 Task: Choose the branch for GitHub pages in the repository "JS" to main.
Action: Mouse moved to (984, 78)
Screenshot: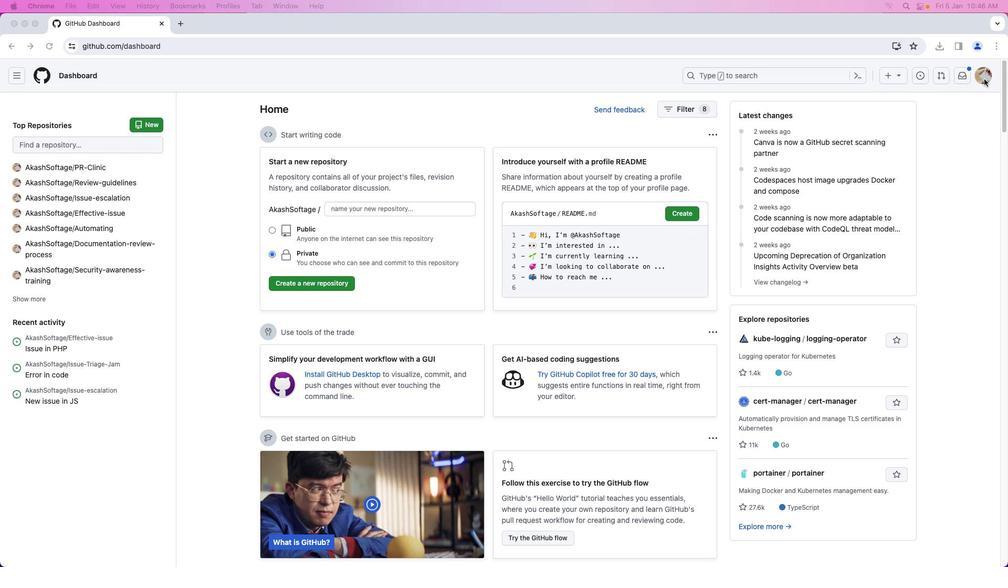
Action: Mouse pressed left at (984, 78)
Screenshot: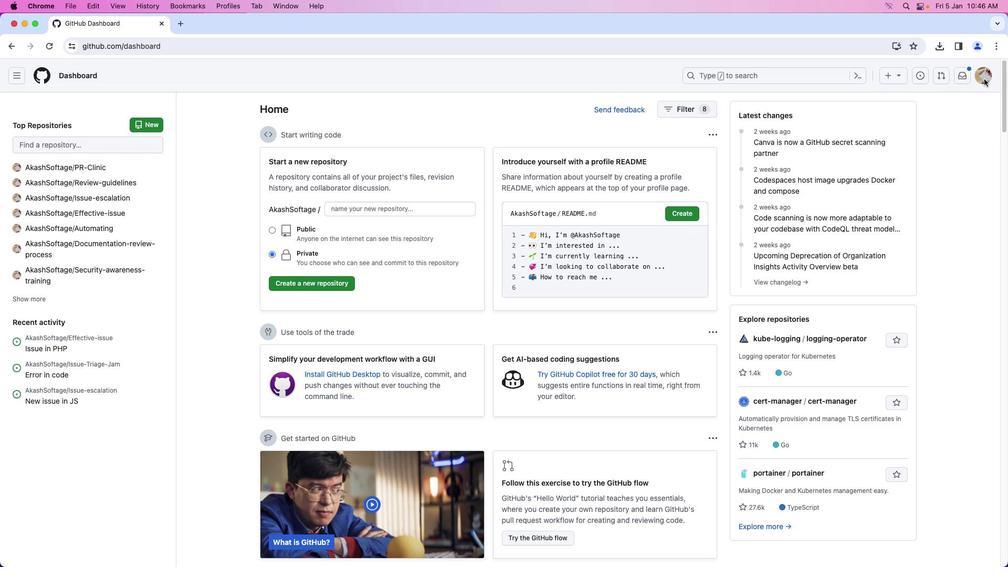 
Action: Mouse moved to (983, 78)
Screenshot: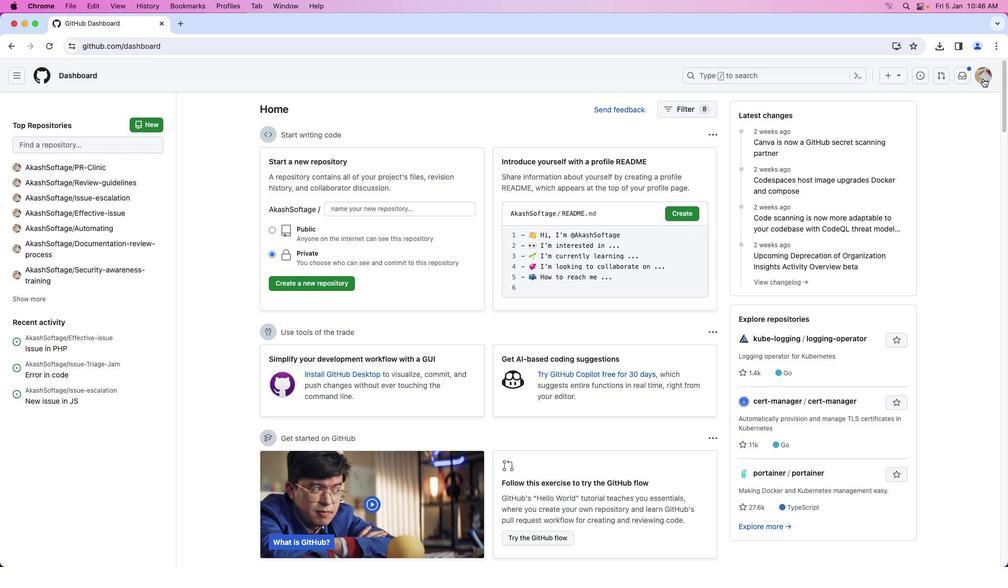 
Action: Mouse pressed left at (983, 78)
Screenshot: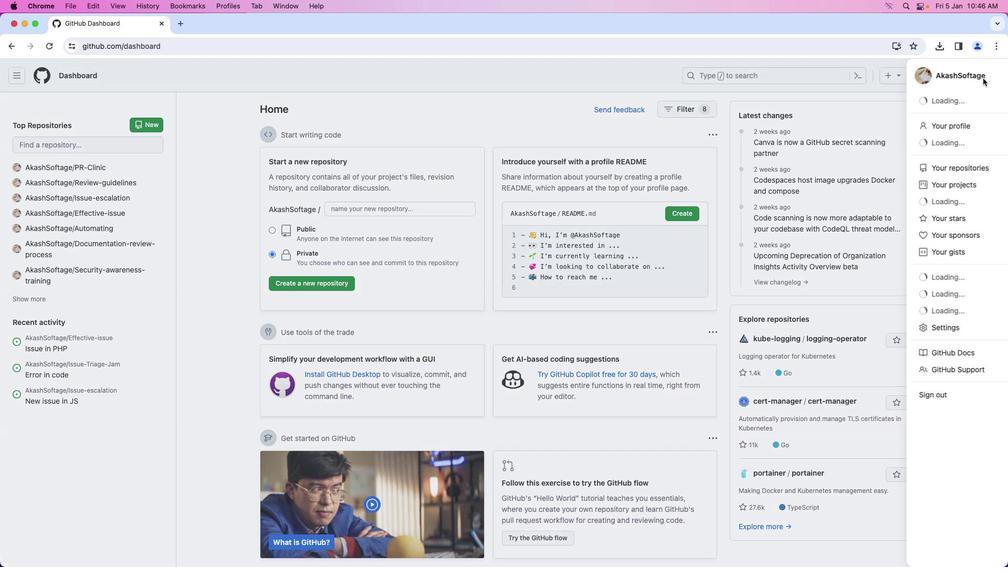 
Action: Mouse moved to (926, 166)
Screenshot: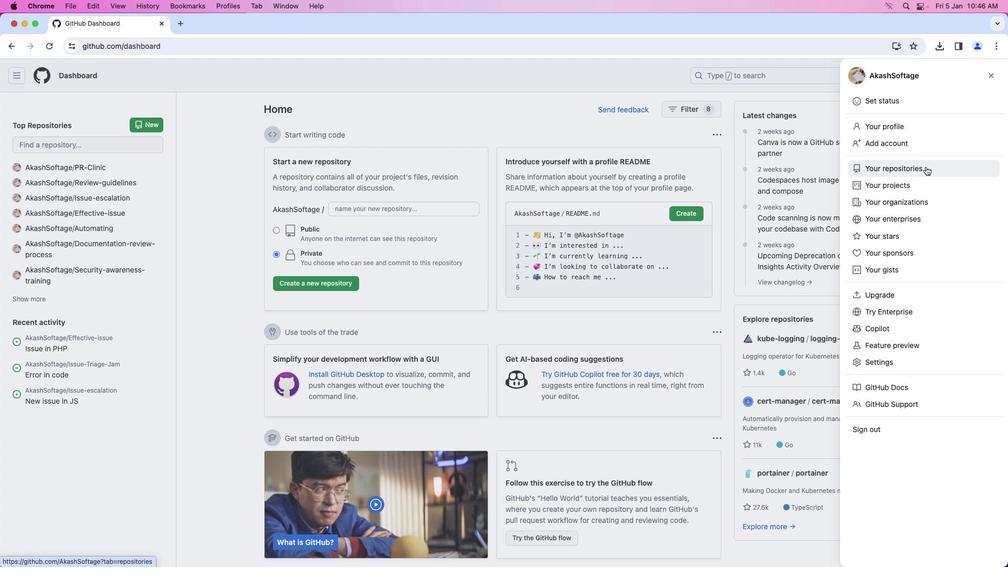 
Action: Mouse pressed left at (926, 166)
Screenshot: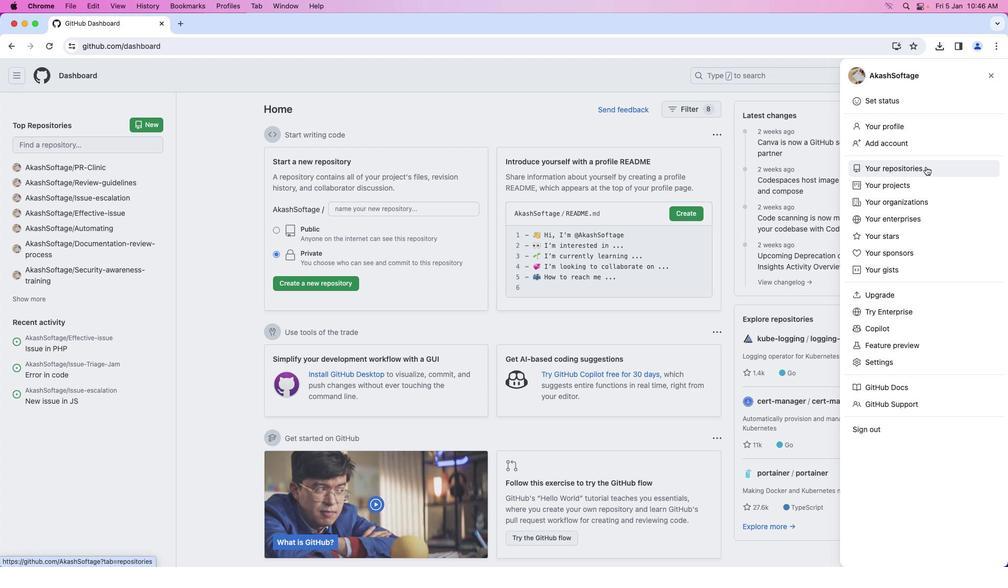 
Action: Mouse moved to (355, 175)
Screenshot: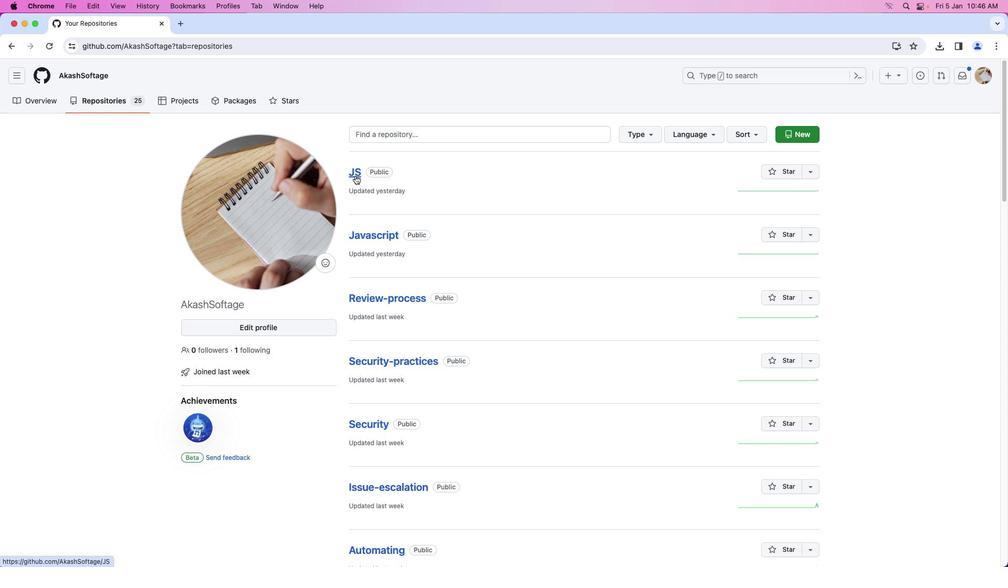 
Action: Mouse pressed left at (355, 175)
Screenshot: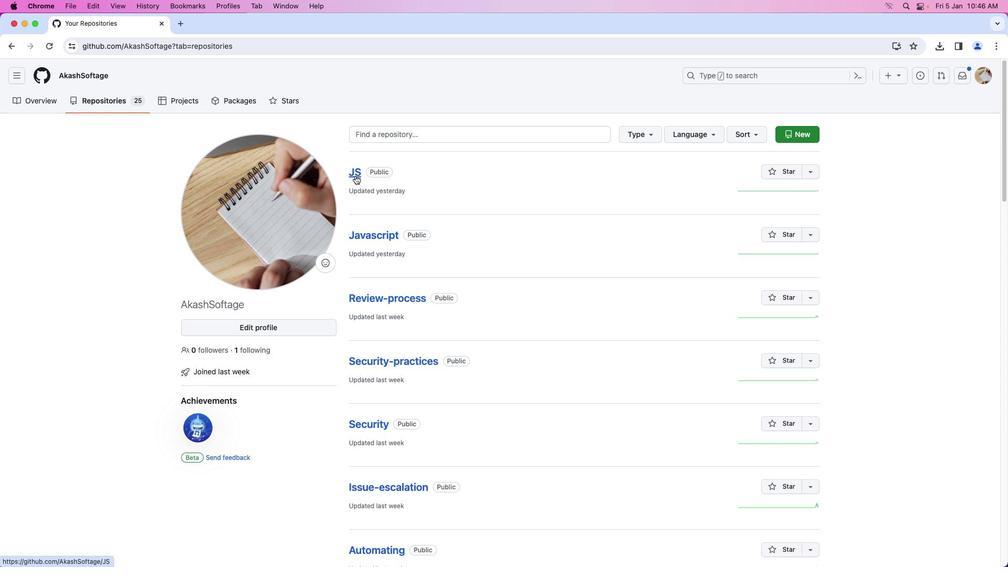 
Action: Mouse moved to (432, 106)
Screenshot: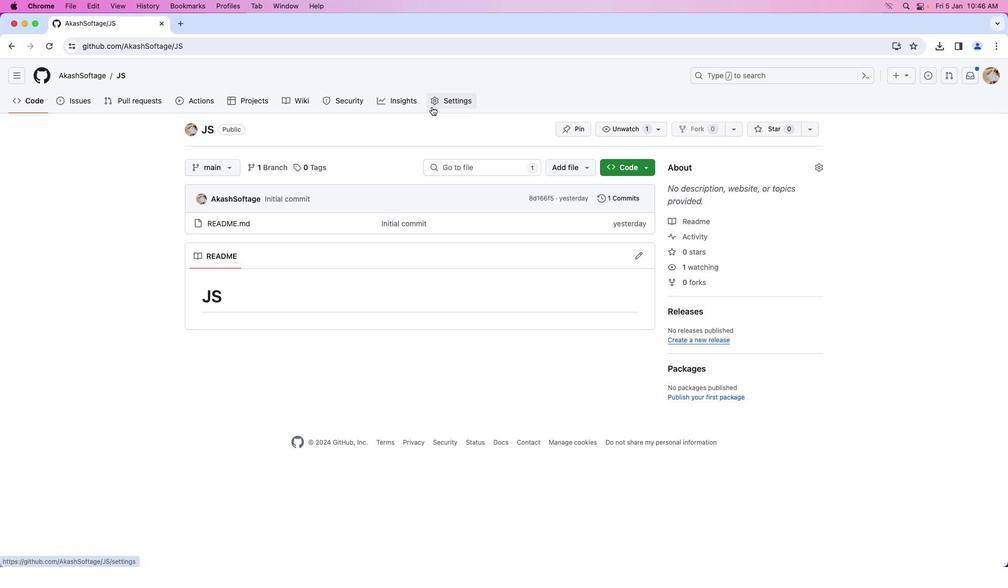 
Action: Mouse pressed left at (432, 106)
Screenshot: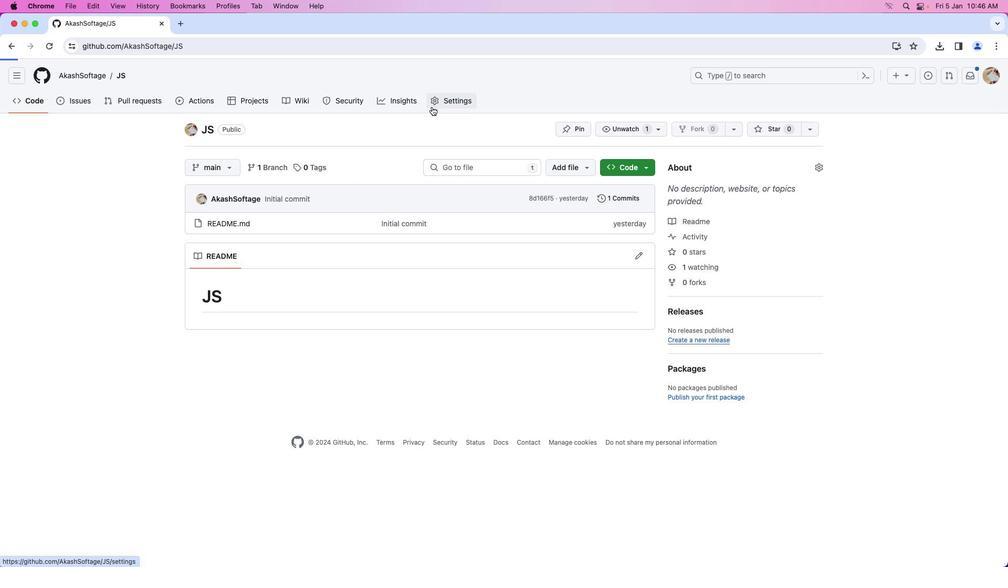 
Action: Mouse moved to (216, 356)
Screenshot: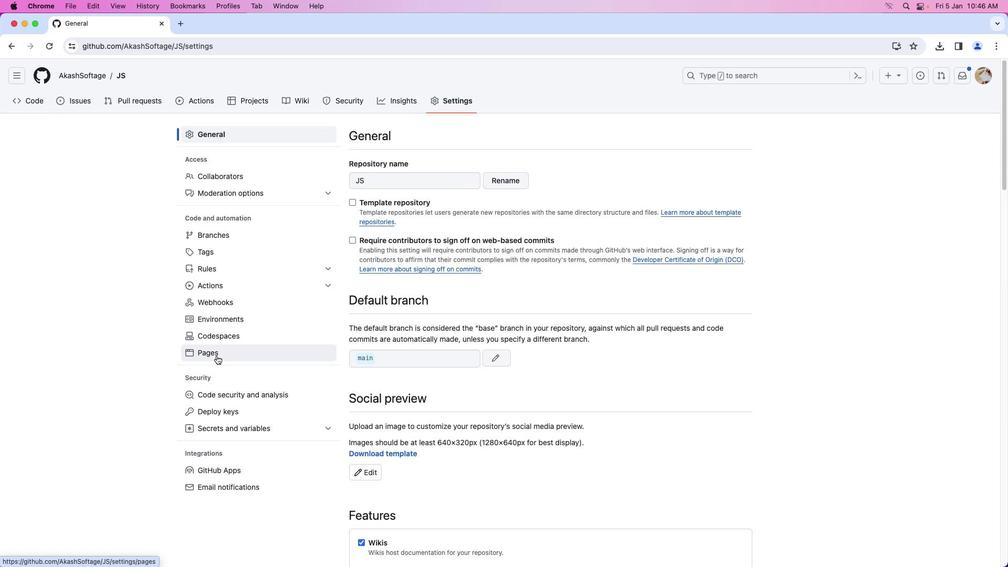 
Action: Mouse pressed left at (216, 356)
Screenshot: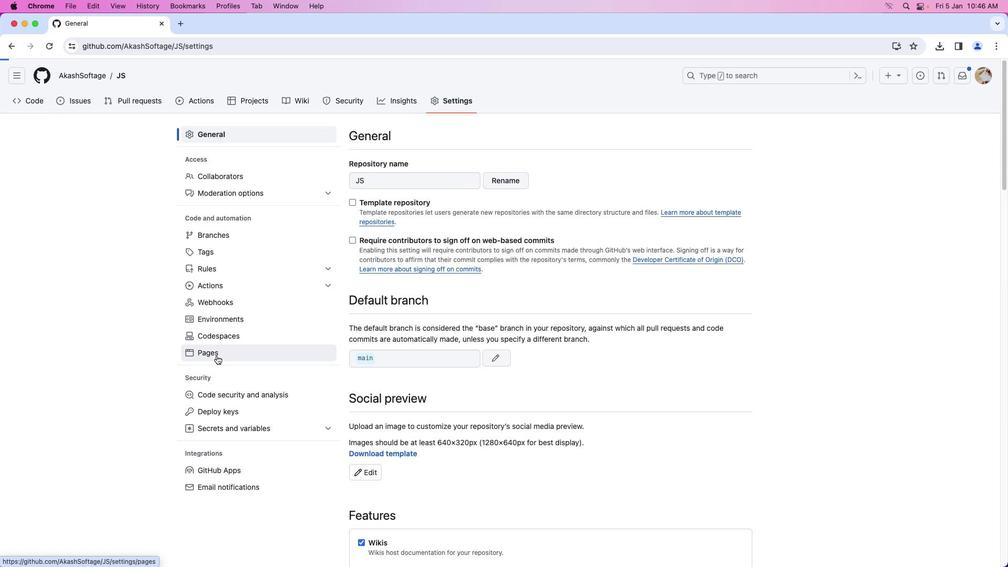 
Action: Mouse moved to (383, 297)
Screenshot: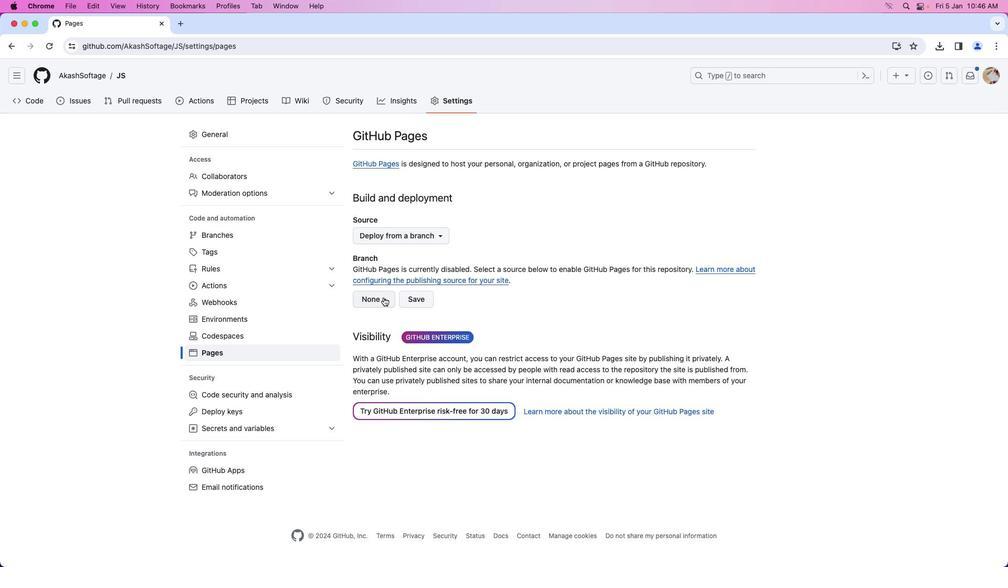
Action: Mouse pressed left at (383, 297)
Screenshot: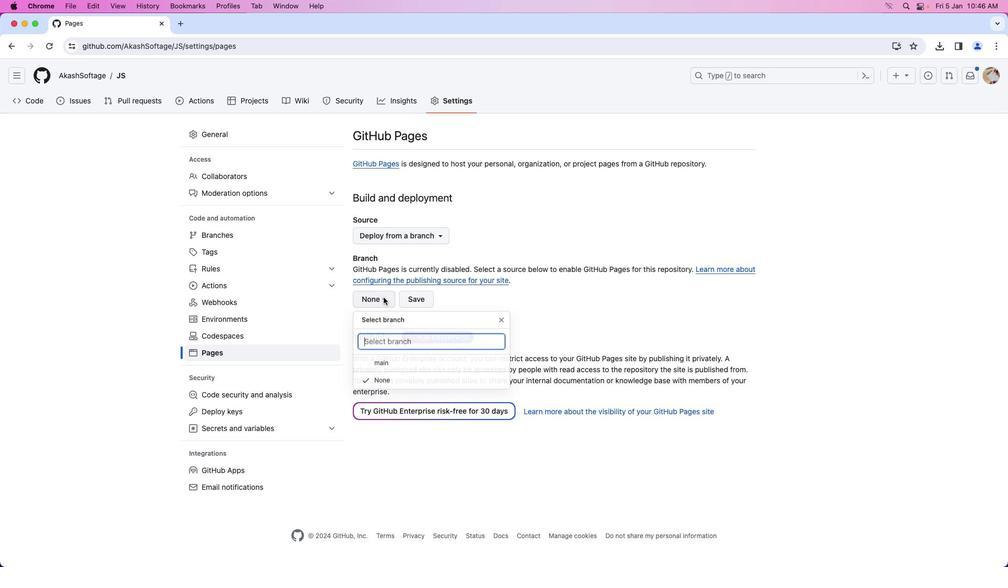
Action: Mouse moved to (396, 363)
Screenshot: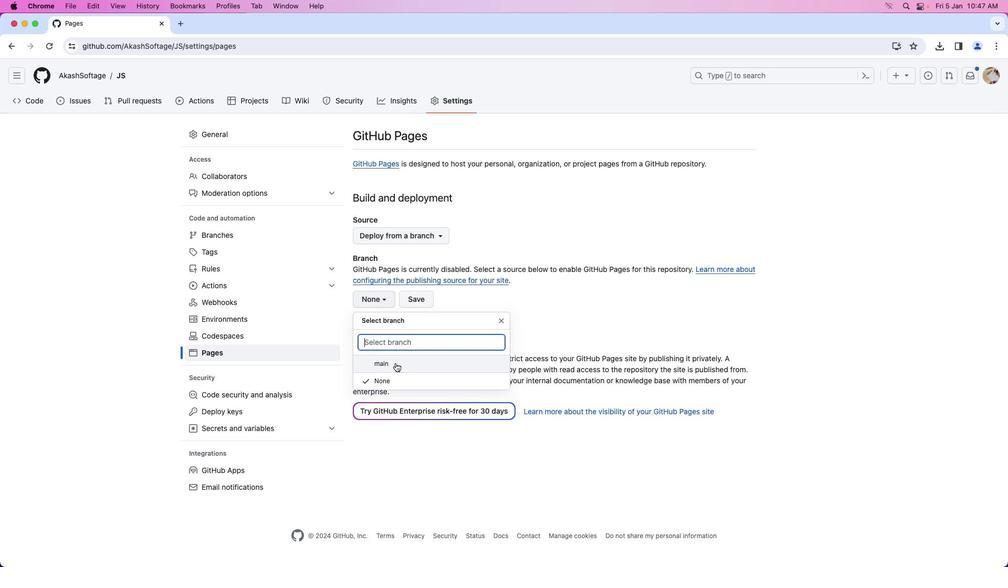 
Action: Mouse pressed left at (396, 363)
Screenshot: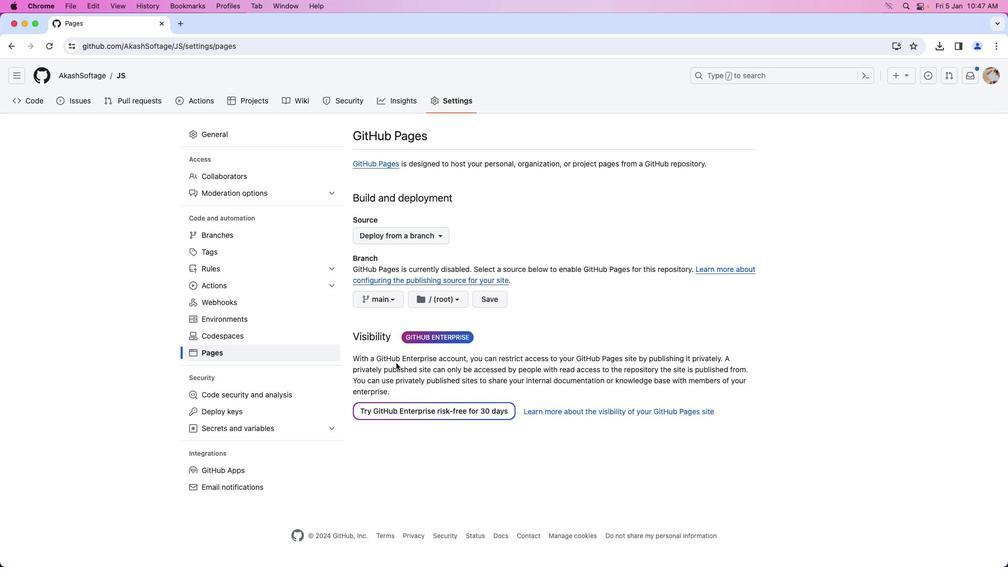 
Action: Mouse moved to (484, 303)
Screenshot: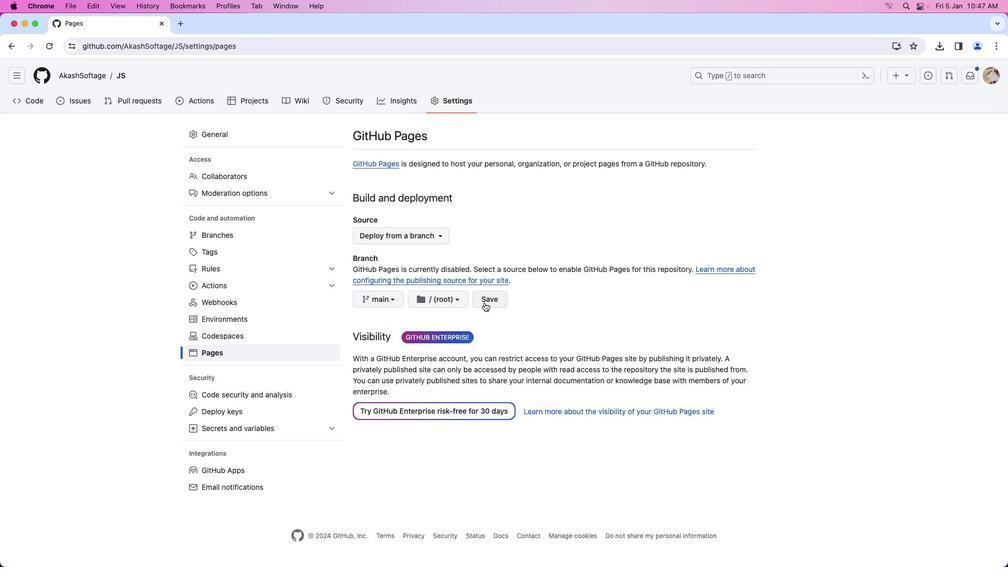 
Action: Mouse pressed left at (484, 303)
Screenshot: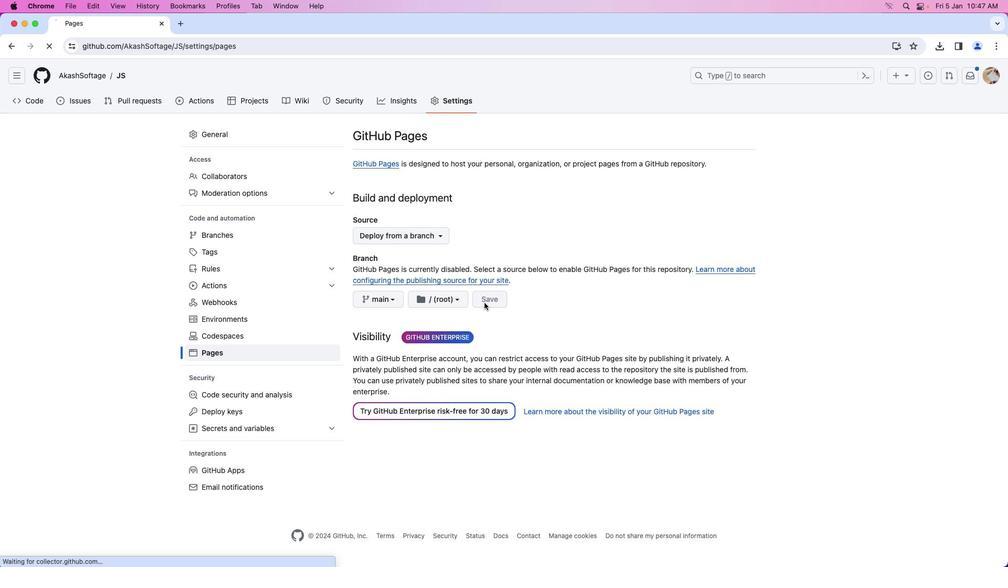 
Action: Mouse moved to (482, 302)
Screenshot: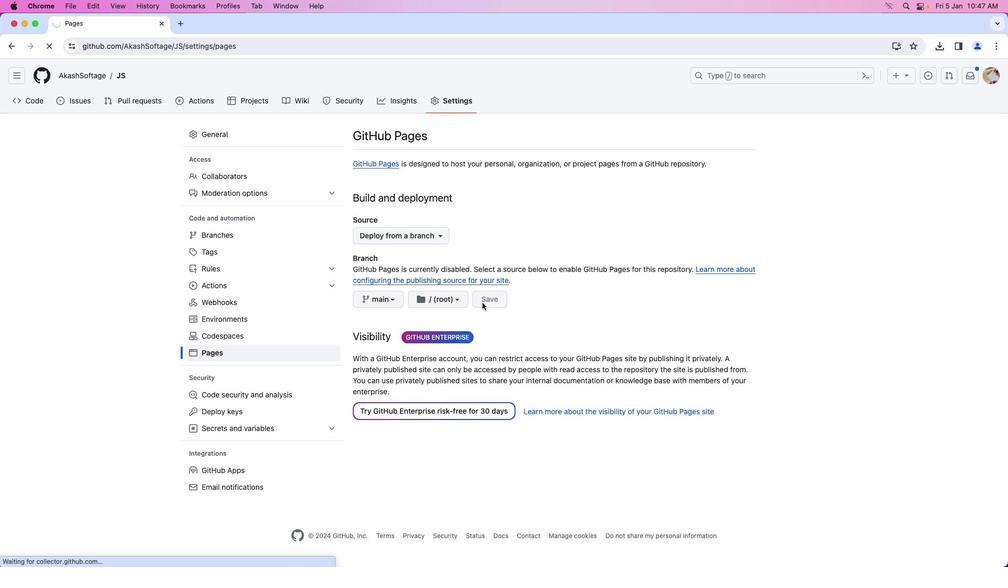 
